 Task: Use the formula "DATEDIF" in spreadsheet "Project protfolio".
Action: Mouse moved to (111, 68)
Screenshot: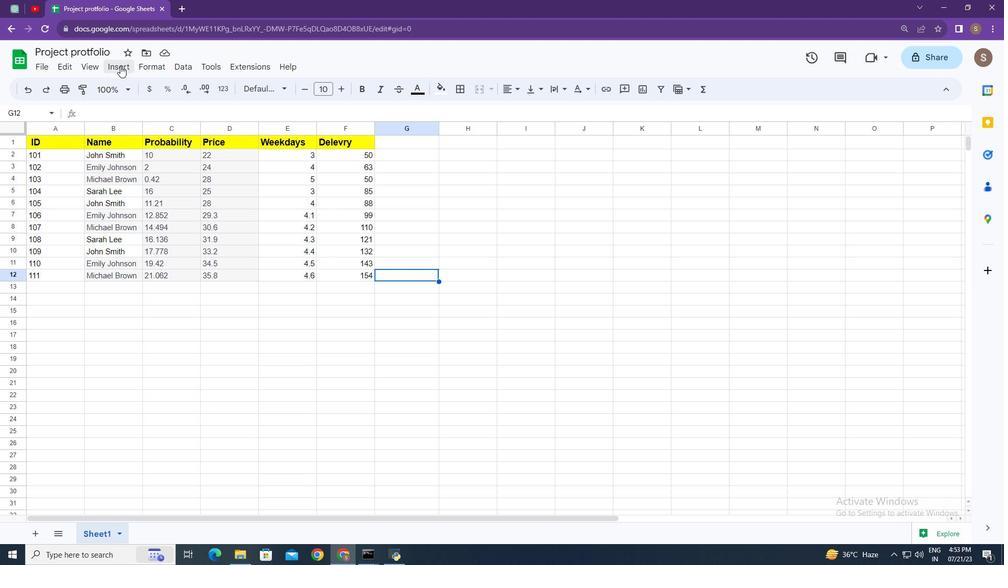 
Action: Mouse pressed left at (111, 68)
Screenshot: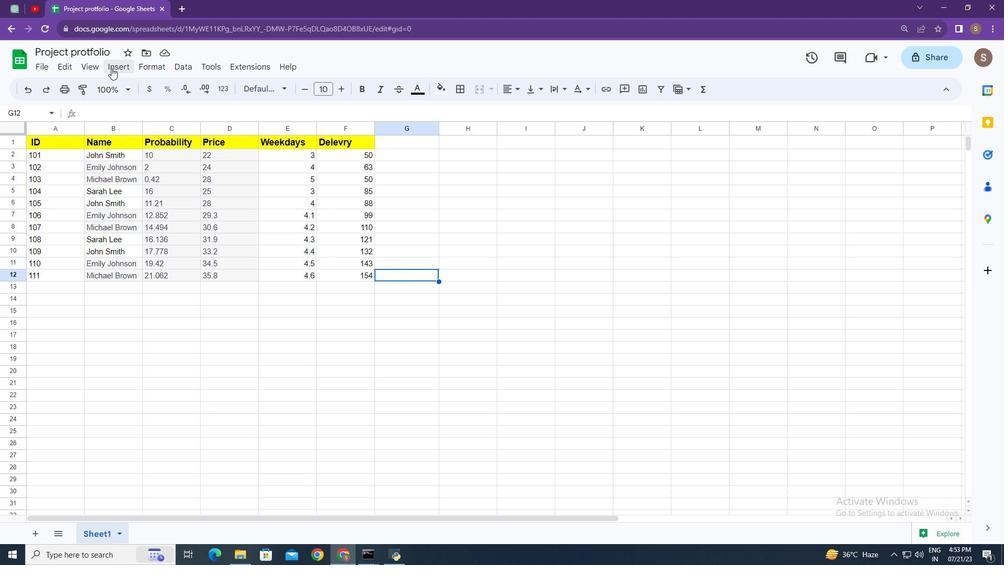 
Action: Mouse moved to (198, 267)
Screenshot: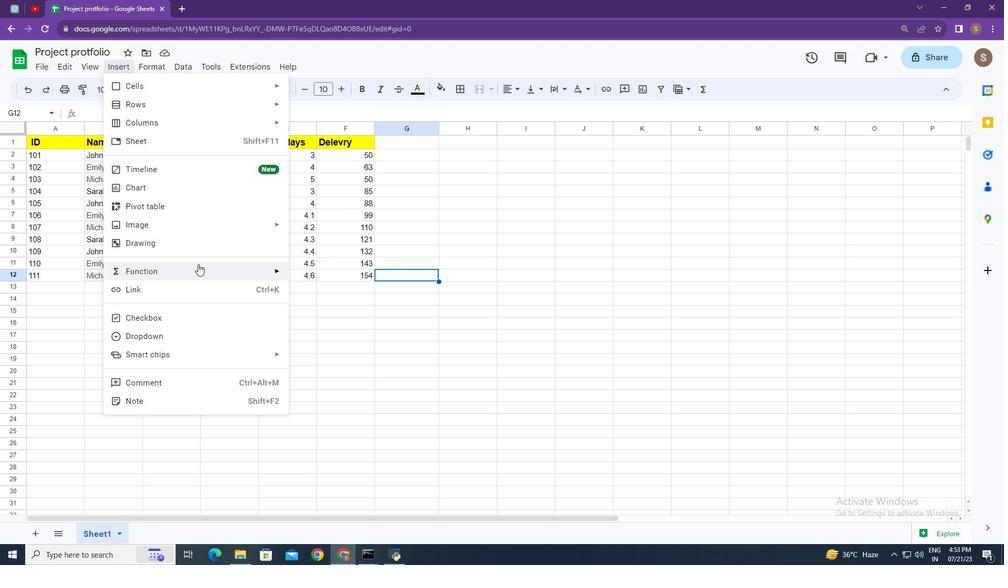 
Action: Mouse pressed left at (198, 267)
Screenshot: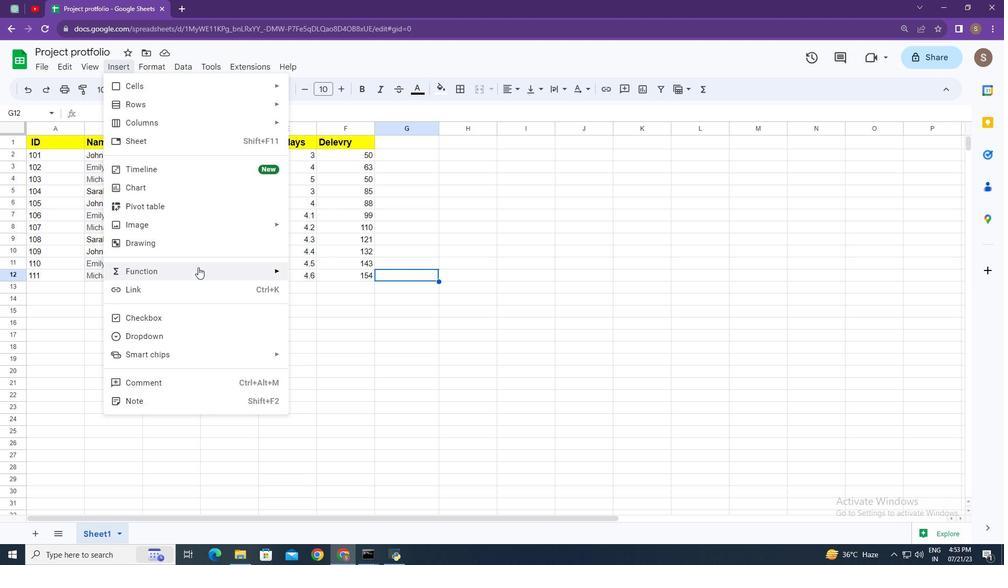 
Action: Mouse moved to (386, 209)
Screenshot: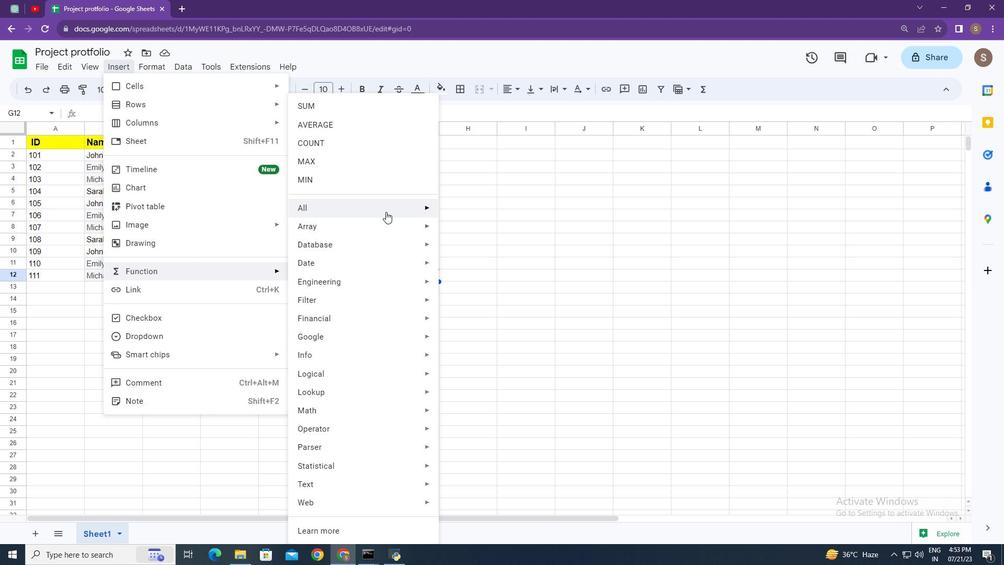 
Action: Mouse pressed left at (386, 209)
Screenshot: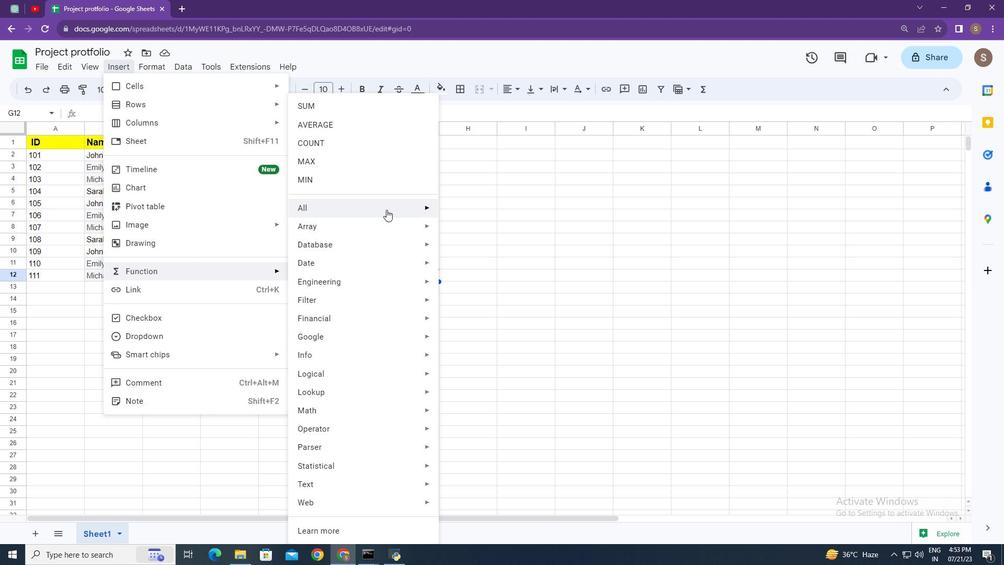 
Action: Mouse moved to (509, 411)
Screenshot: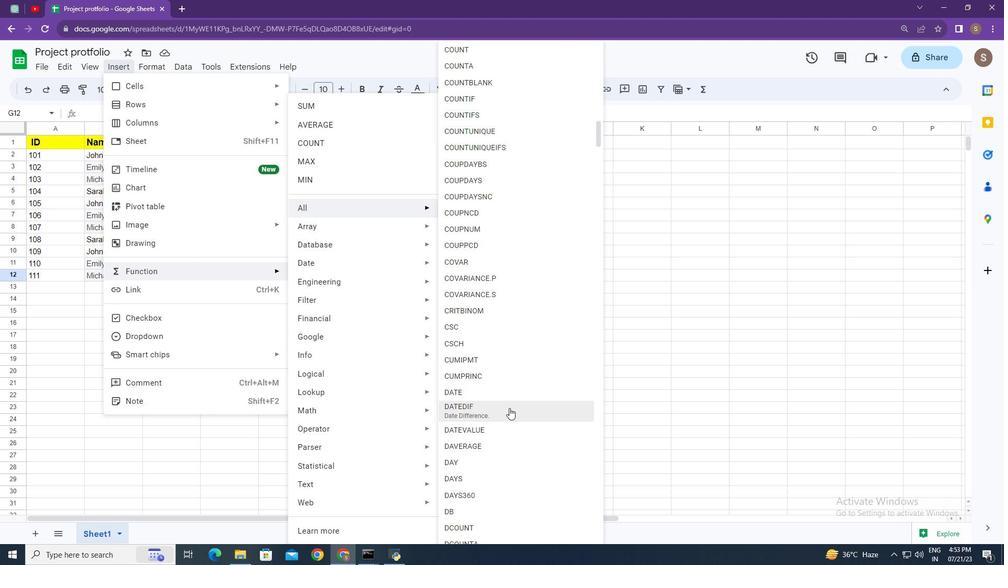 
Action: Mouse pressed left at (509, 411)
Screenshot: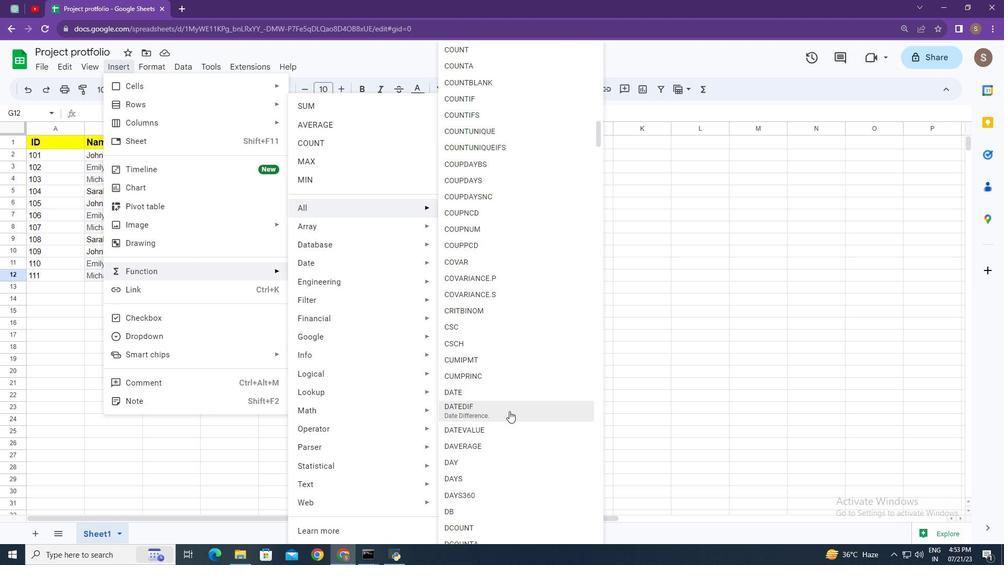
Action: Mouse moved to (420, 364)
Screenshot: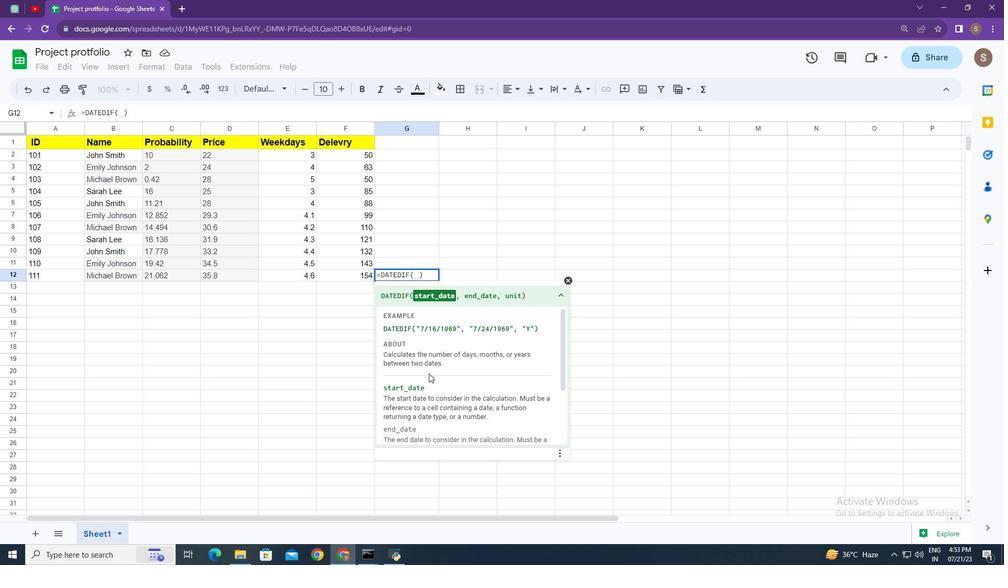 
Action: Key pressed <Key.shift_r>"7/16/1946<Key.shift_r>",<Key.space><Key.shift_r>"8/23/1963<Key.shift_r>",<Key.space><Key.shift_r>"<Key.shift>Y<Key.shift_r>"<Key.enter>
Screenshot: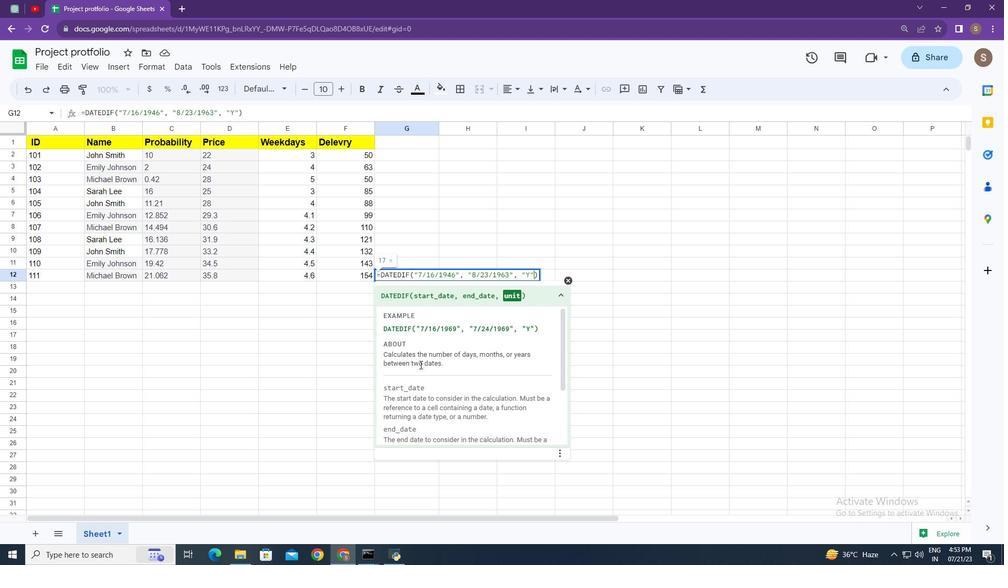 
